 Task: Set the timeout option in the RTSP session string to 5.
Action: Mouse moved to (107, 11)
Screenshot: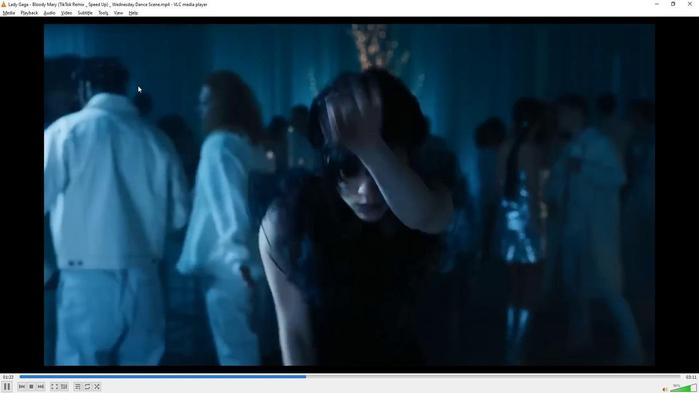 
Action: Mouse pressed left at (107, 11)
Screenshot: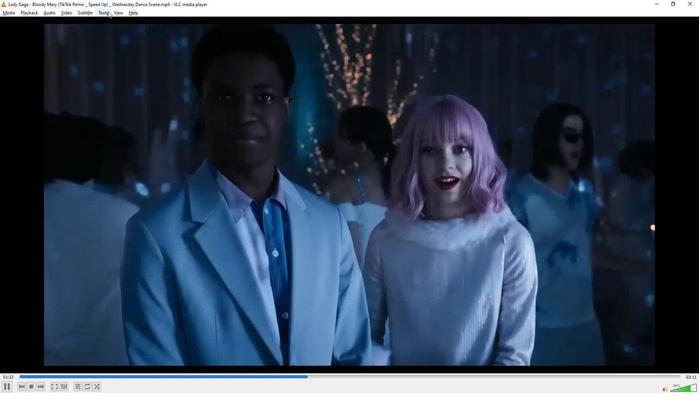 
Action: Mouse moved to (110, 96)
Screenshot: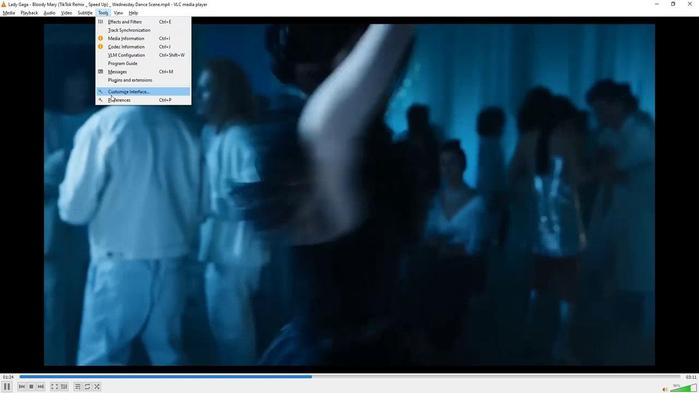 
Action: Mouse pressed left at (110, 96)
Screenshot: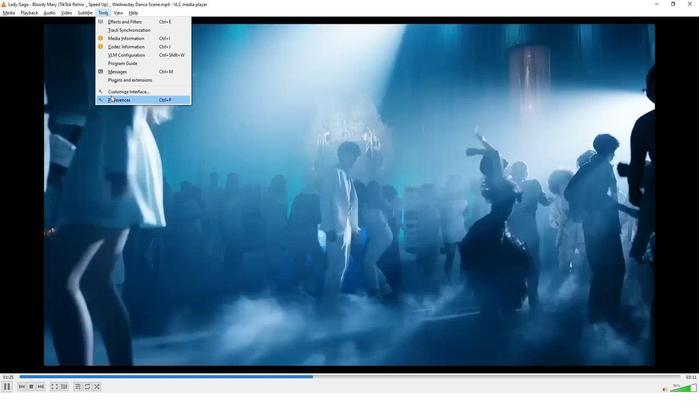 
Action: Mouse moved to (202, 296)
Screenshot: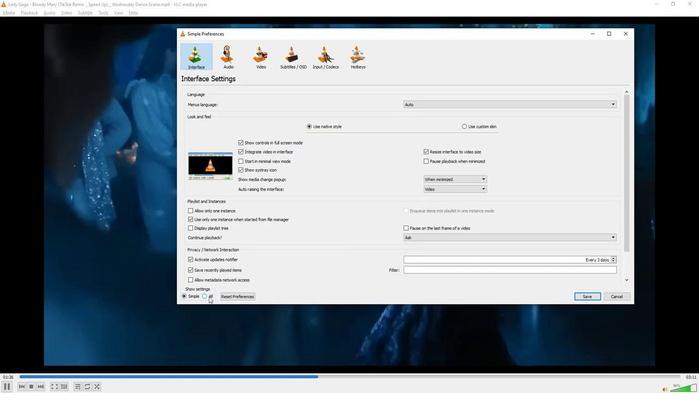 
Action: Mouse pressed left at (202, 296)
Screenshot: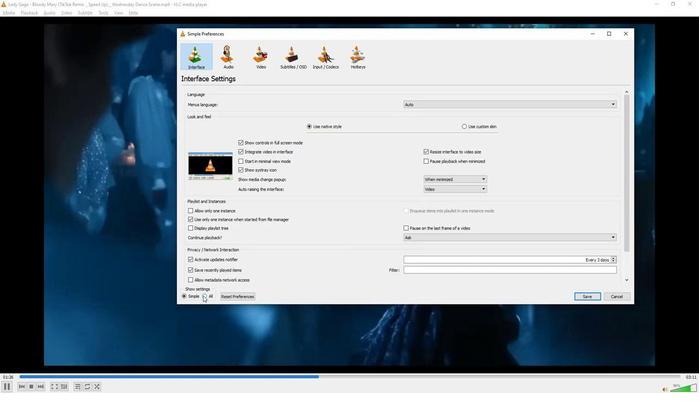 
Action: Mouse moved to (202, 249)
Screenshot: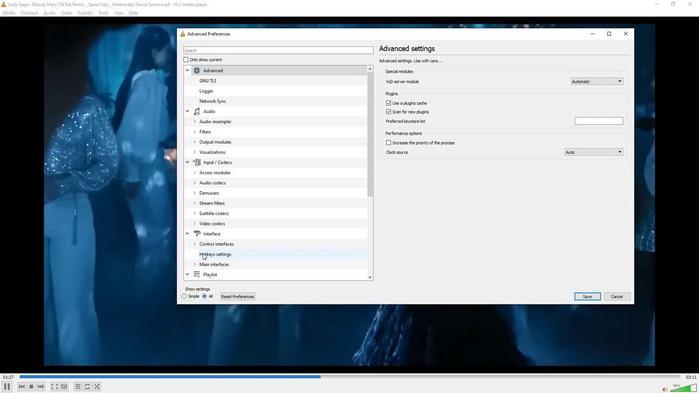 
Action: Mouse scrolled (202, 249) with delta (0, 0)
Screenshot: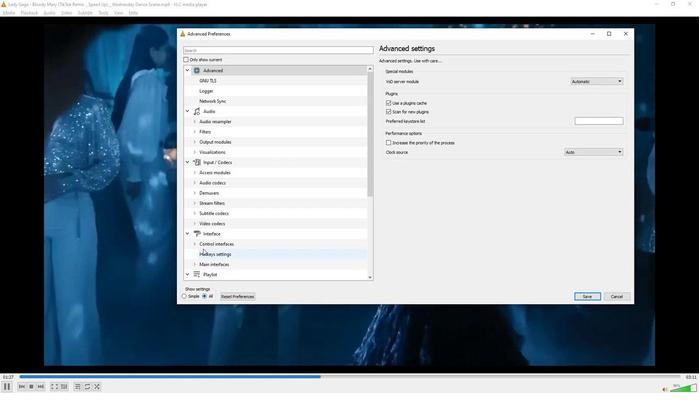 
Action: Mouse scrolled (202, 249) with delta (0, 0)
Screenshot: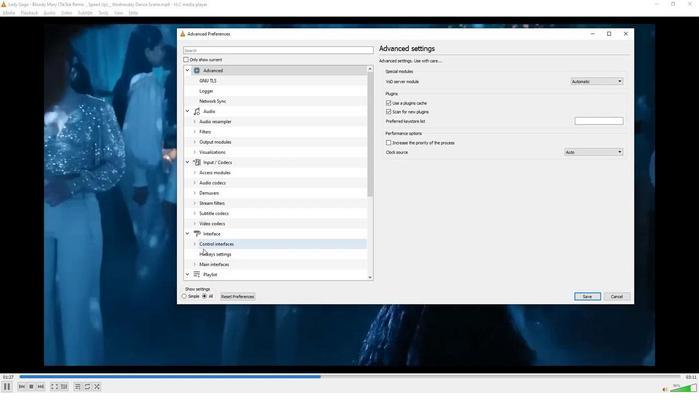
Action: Mouse scrolled (202, 249) with delta (0, 0)
Screenshot: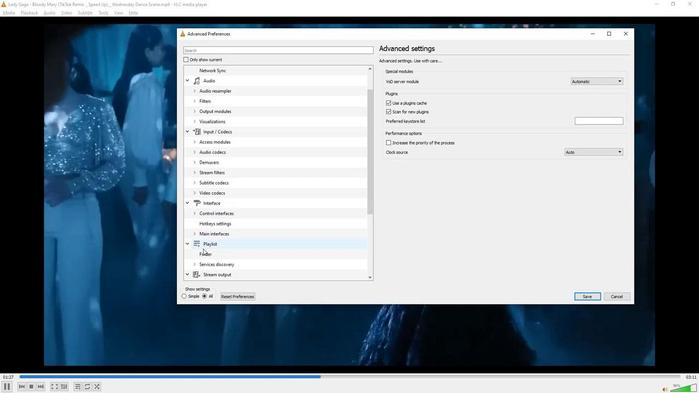
Action: Mouse scrolled (202, 249) with delta (0, 0)
Screenshot: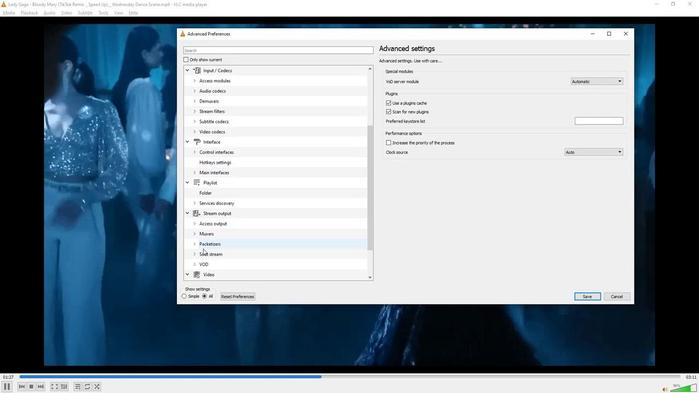
Action: Mouse scrolled (202, 249) with delta (0, 0)
Screenshot: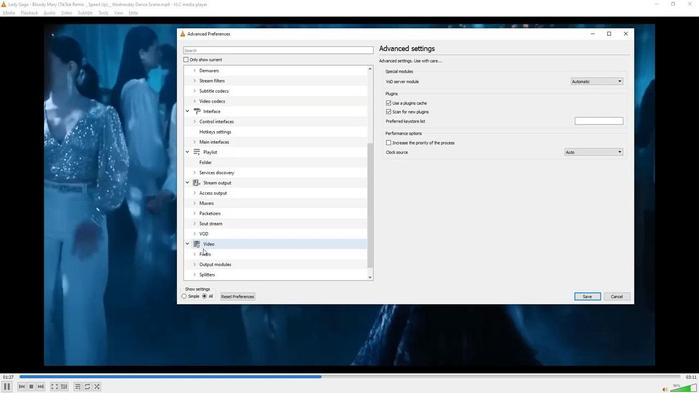 
Action: Mouse scrolled (202, 249) with delta (0, 0)
Screenshot: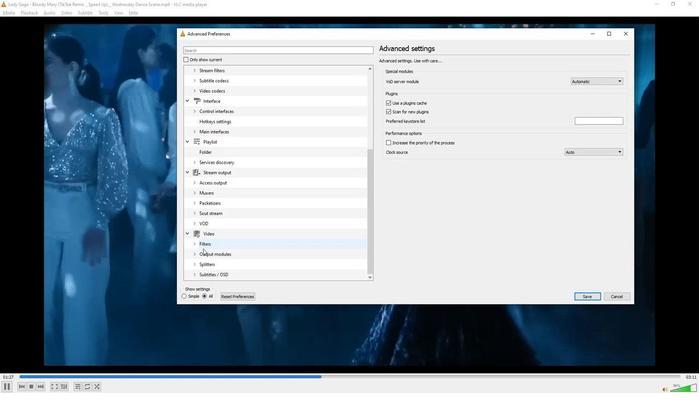 
Action: Mouse moved to (193, 223)
Screenshot: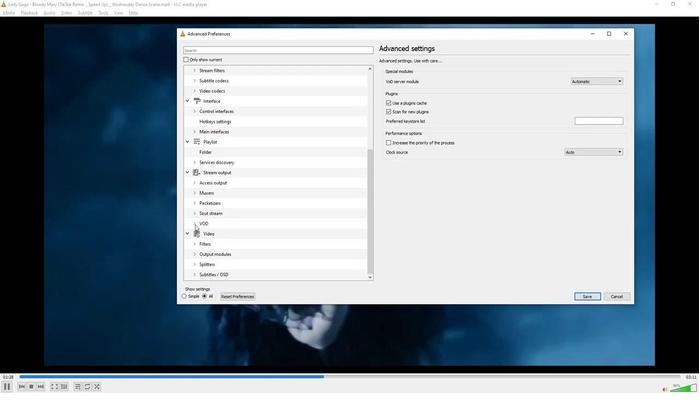
Action: Mouse pressed left at (193, 223)
Screenshot: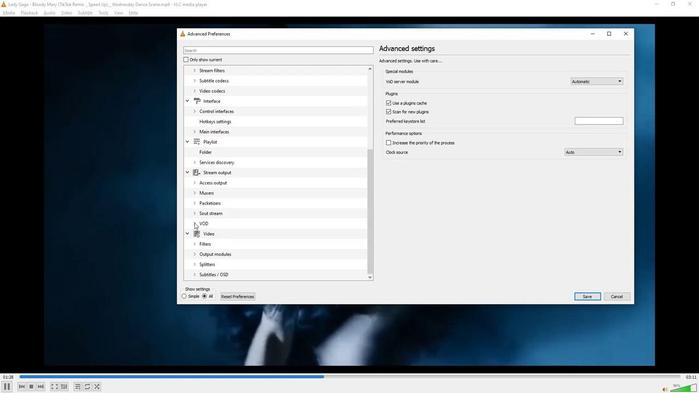 
Action: Mouse moved to (211, 237)
Screenshot: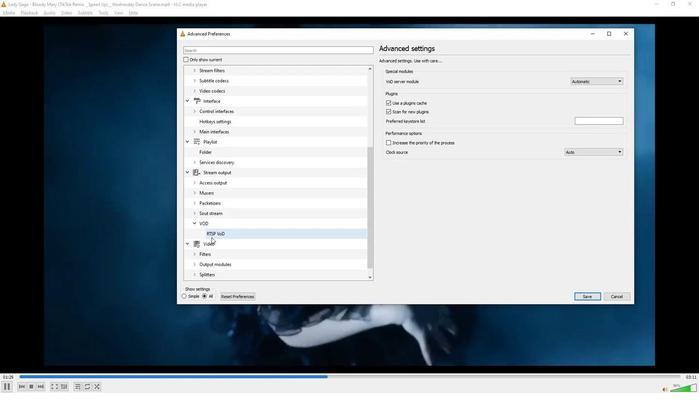 
Action: Mouse pressed left at (211, 237)
Screenshot: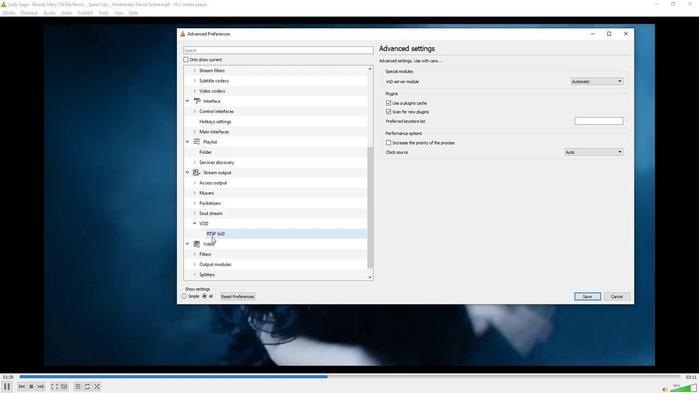 
Action: Mouse moved to (623, 95)
Screenshot: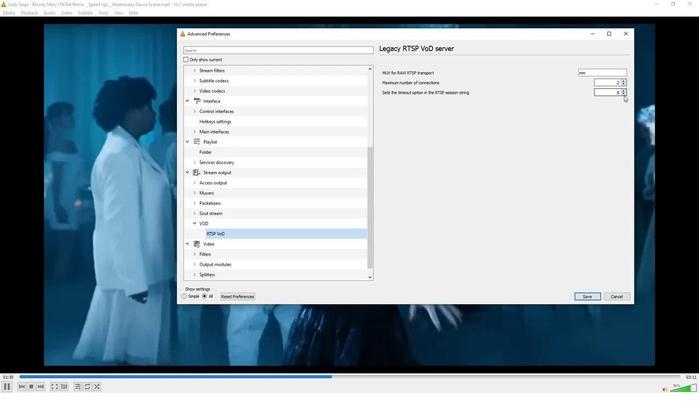 
Action: Mouse pressed left at (623, 95)
Screenshot: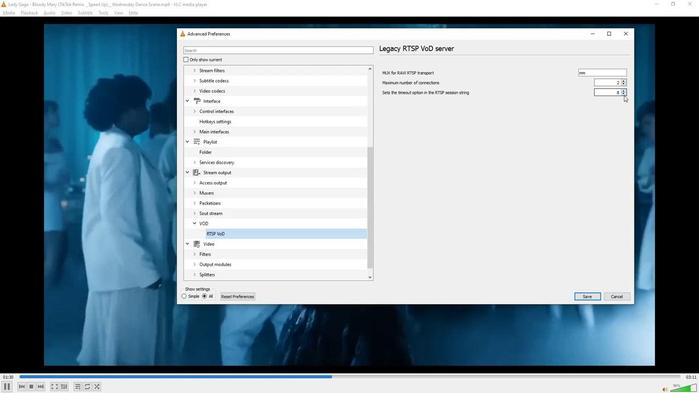 
Action: Mouse pressed left at (623, 95)
Screenshot: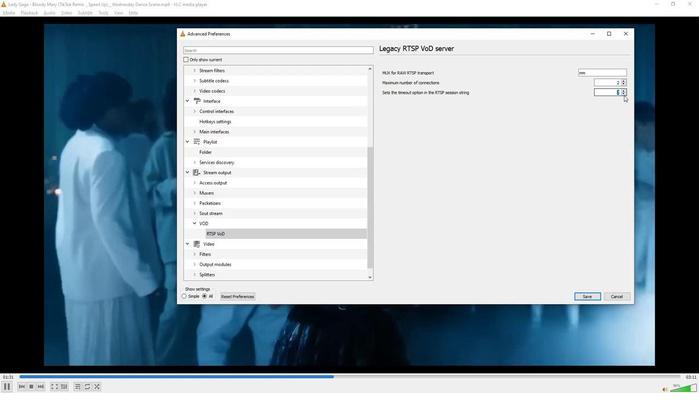 
Action: Mouse pressed left at (623, 95)
Screenshot: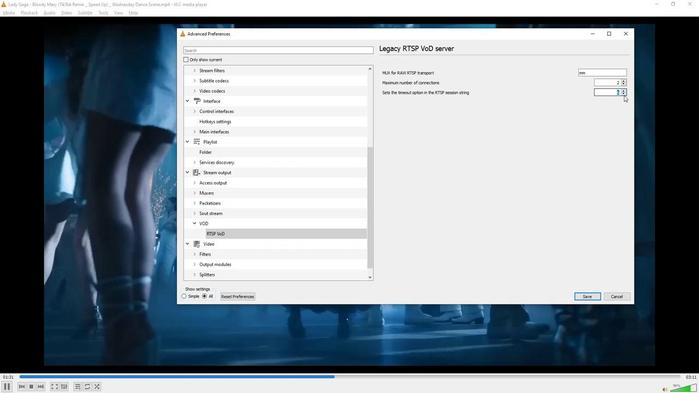 
Action: Mouse moved to (559, 116)
Screenshot: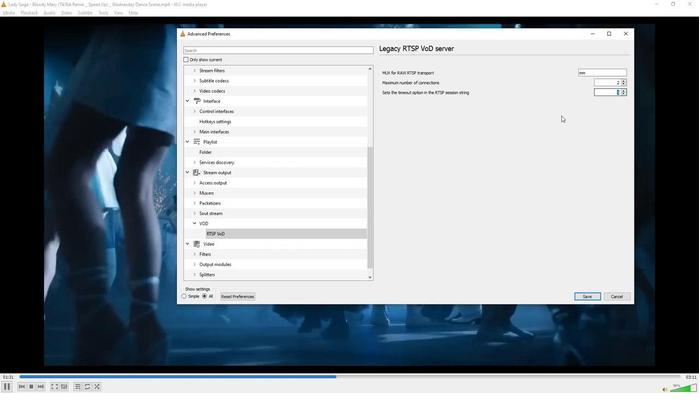 
Action: Mouse pressed left at (559, 116)
Screenshot: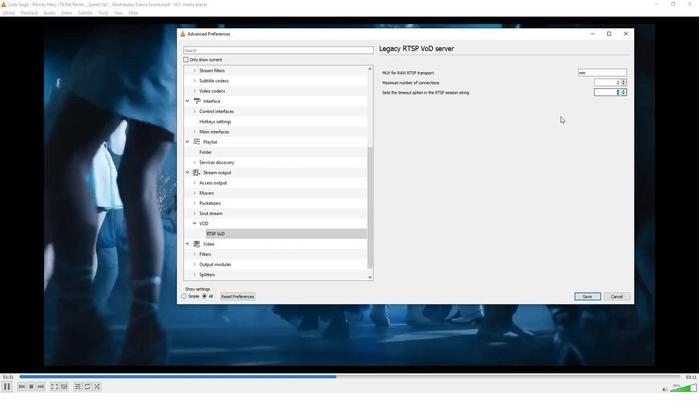 
Action: Mouse moved to (559, 116)
Screenshot: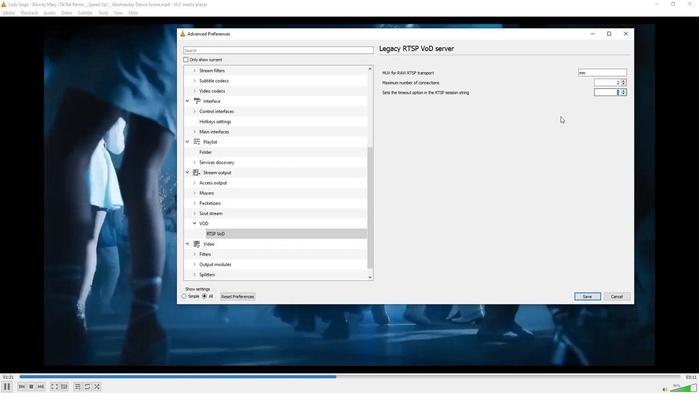 
